 Task: Add Ruffino Prosecco to the cart.
Action: Mouse moved to (777, 260)
Screenshot: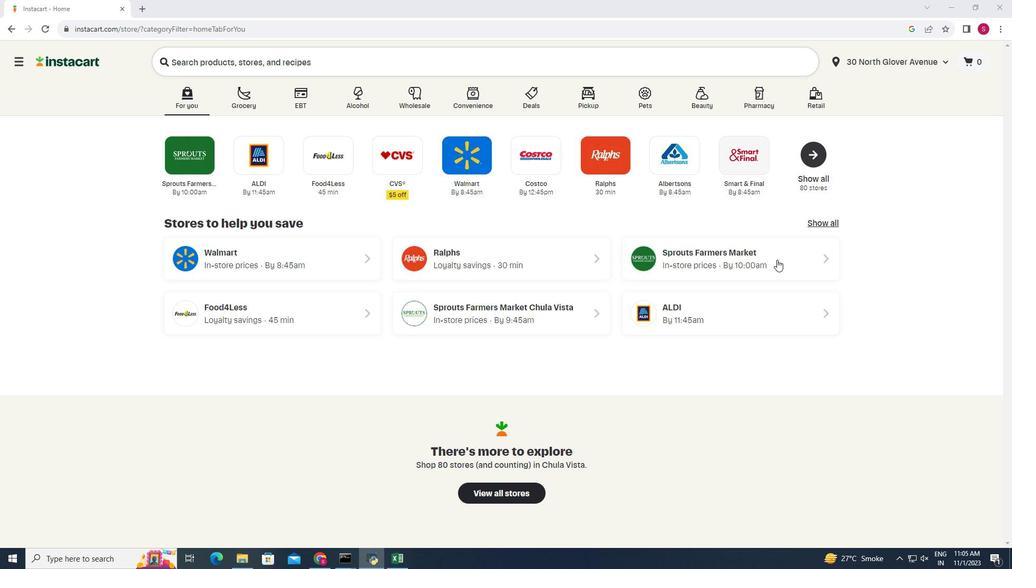 
Action: Mouse pressed left at (777, 260)
Screenshot: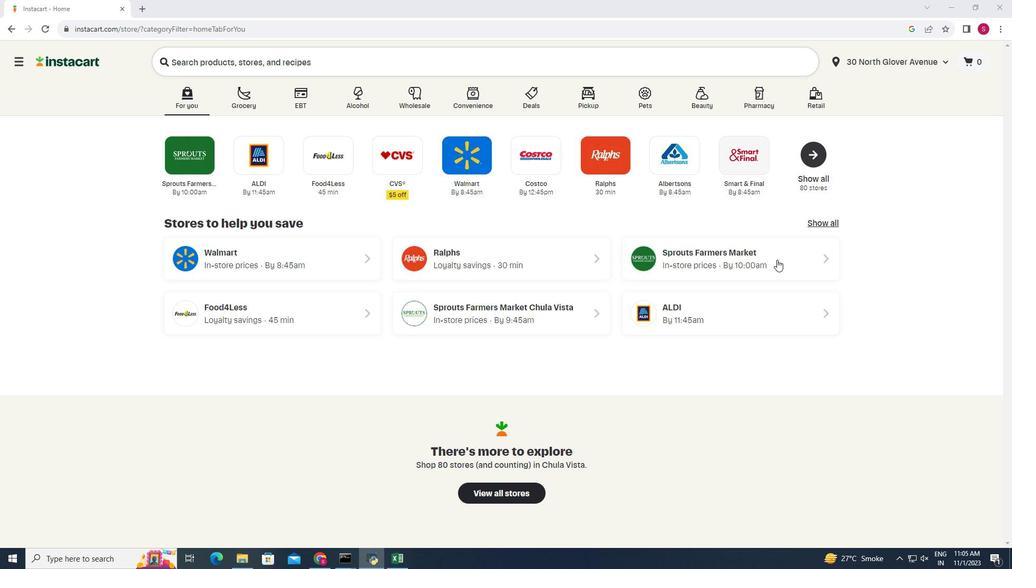 
Action: Mouse moved to (50, 501)
Screenshot: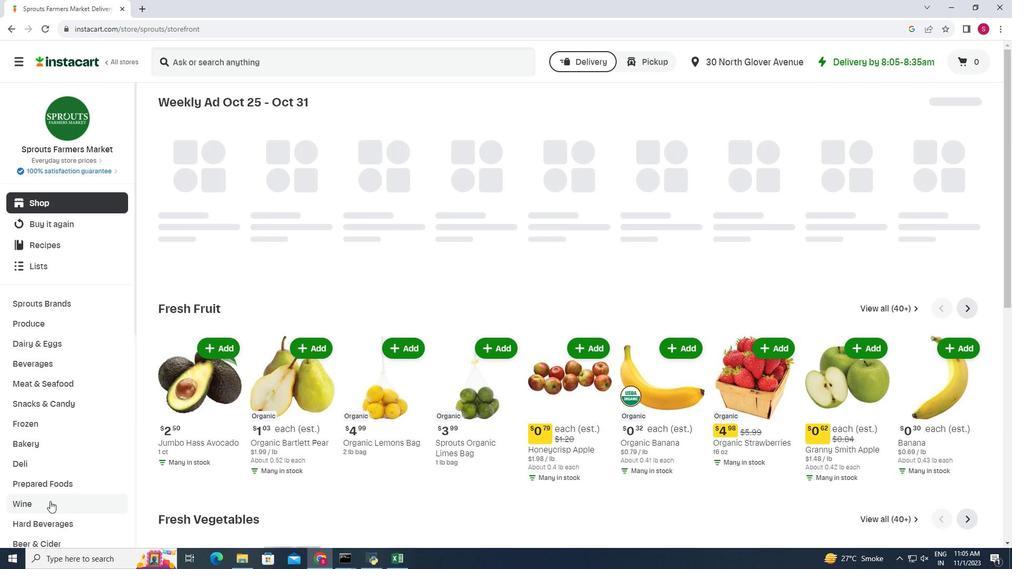 
Action: Mouse pressed left at (50, 501)
Screenshot: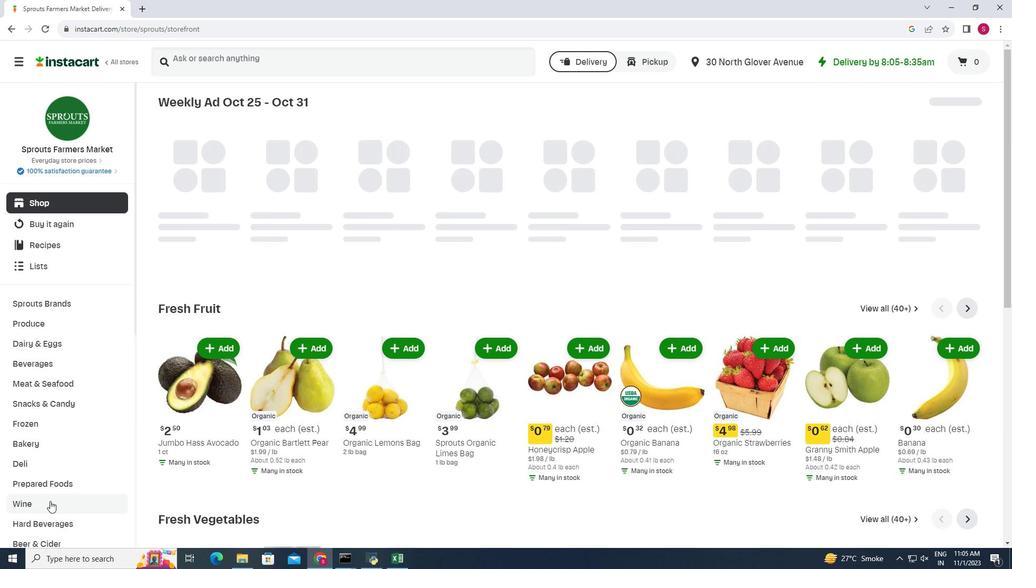 
Action: Mouse moved to (364, 131)
Screenshot: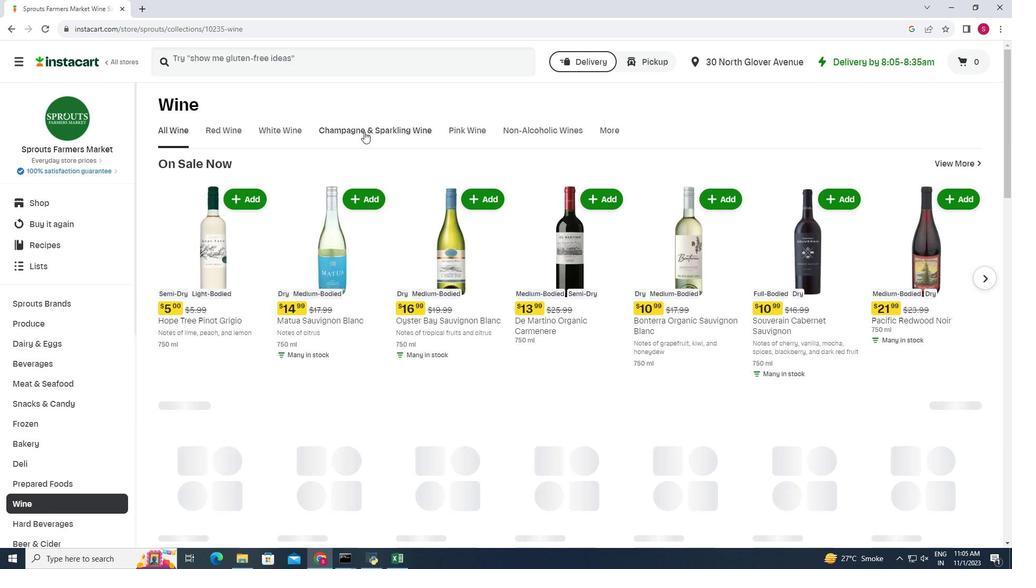 
Action: Mouse pressed left at (364, 131)
Screenshot: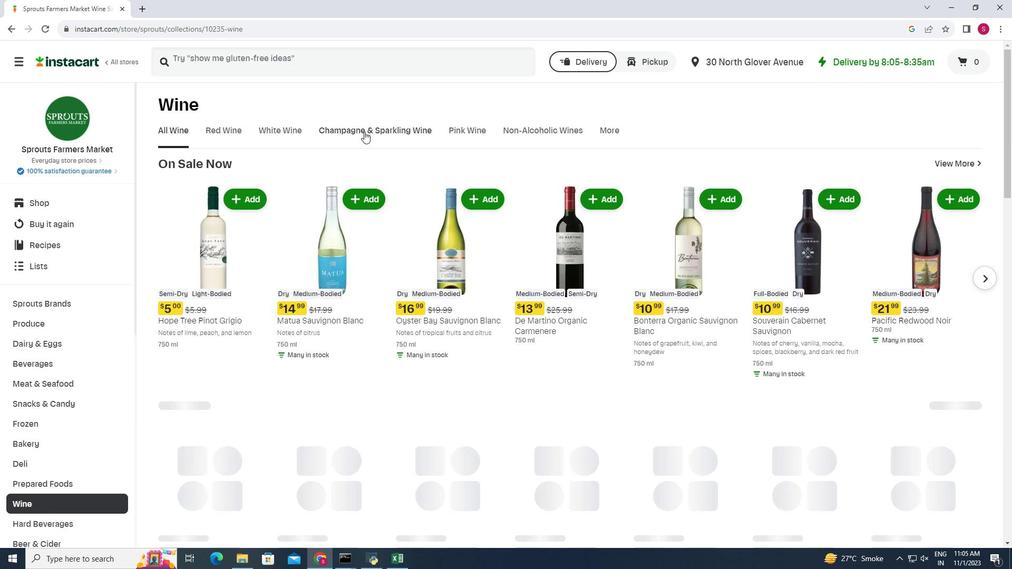 
Action: Mouse moved to (499, 190)
Screenshot: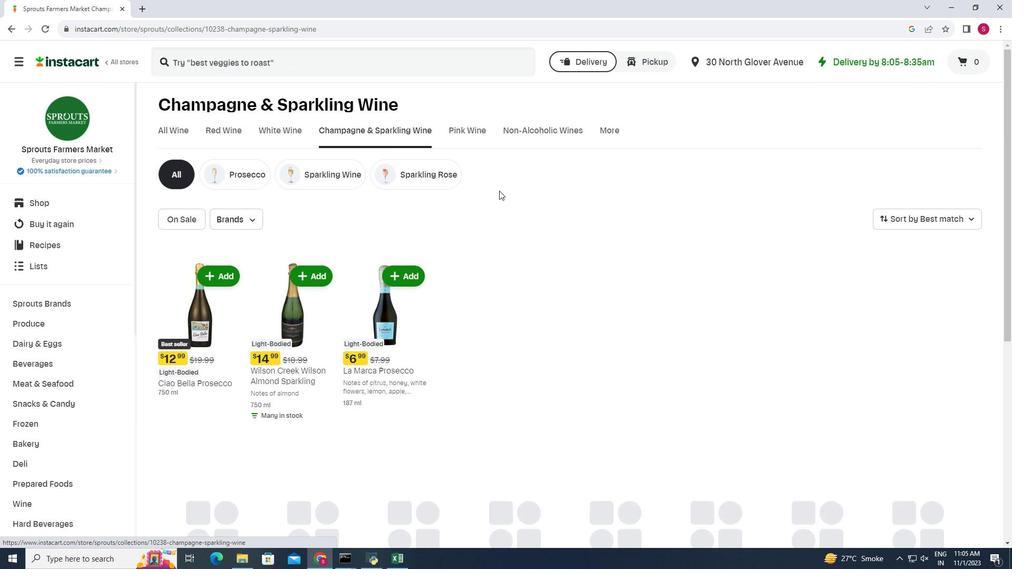 
Action: Mouse scrolled (499, 190) with delta (0, 0)
Screenshot: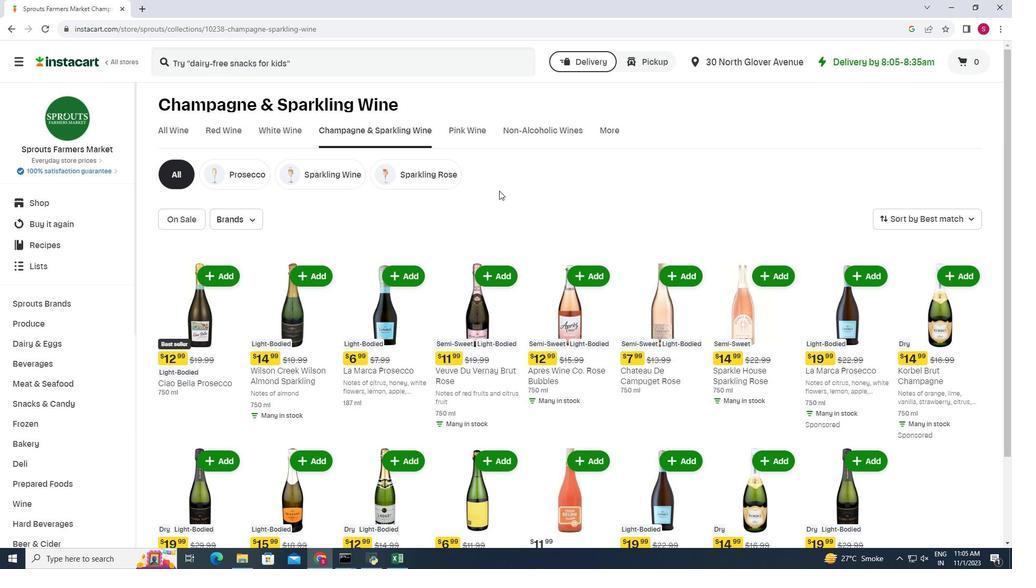 
Action: Mouse moved to (382, 260)
Screenshot: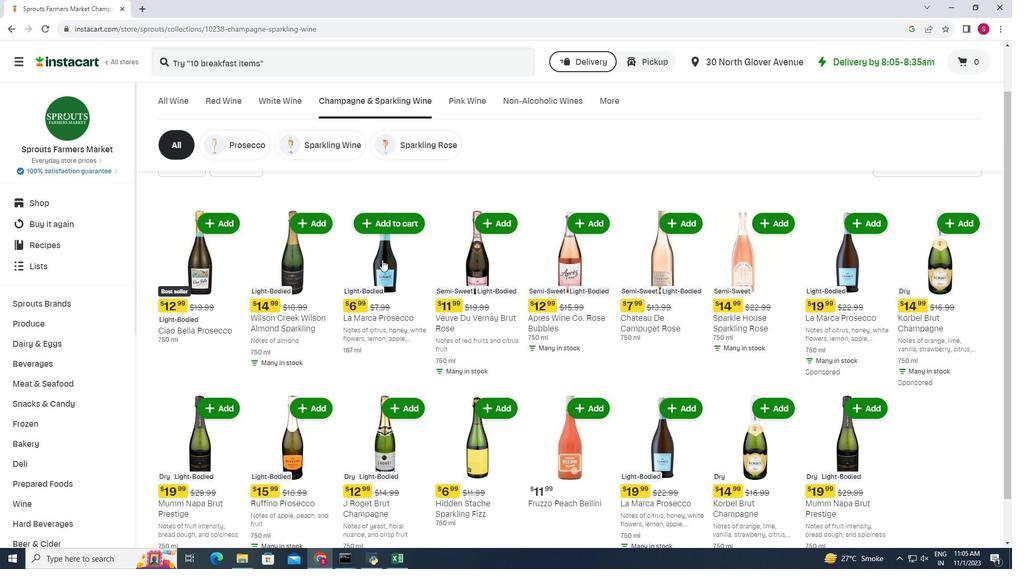 
Action: Mouse scrolled (382, 259) with delta (0, 0)
Screenshot: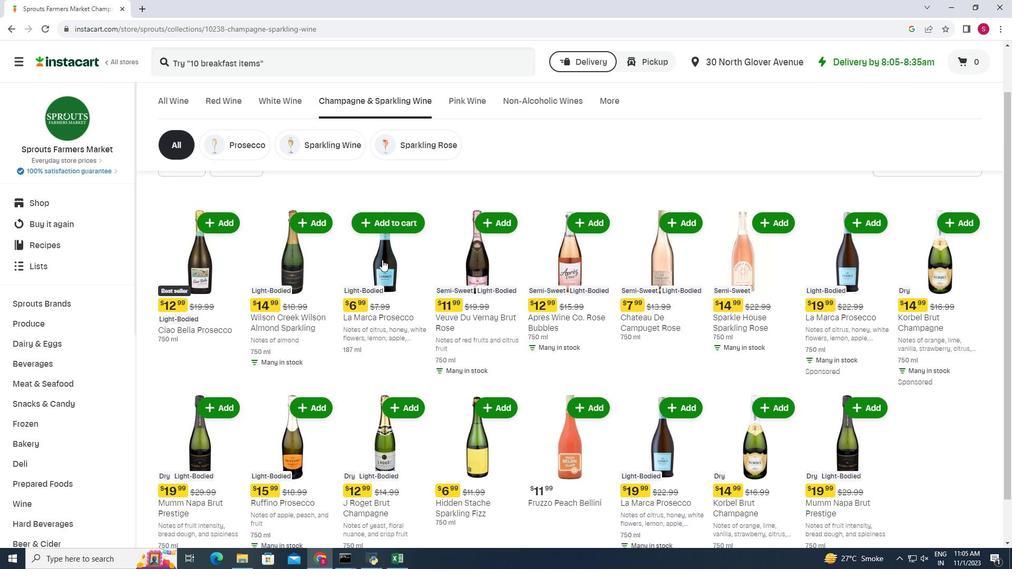 
Action: Mouse moved to (418, 294)
Screenshot: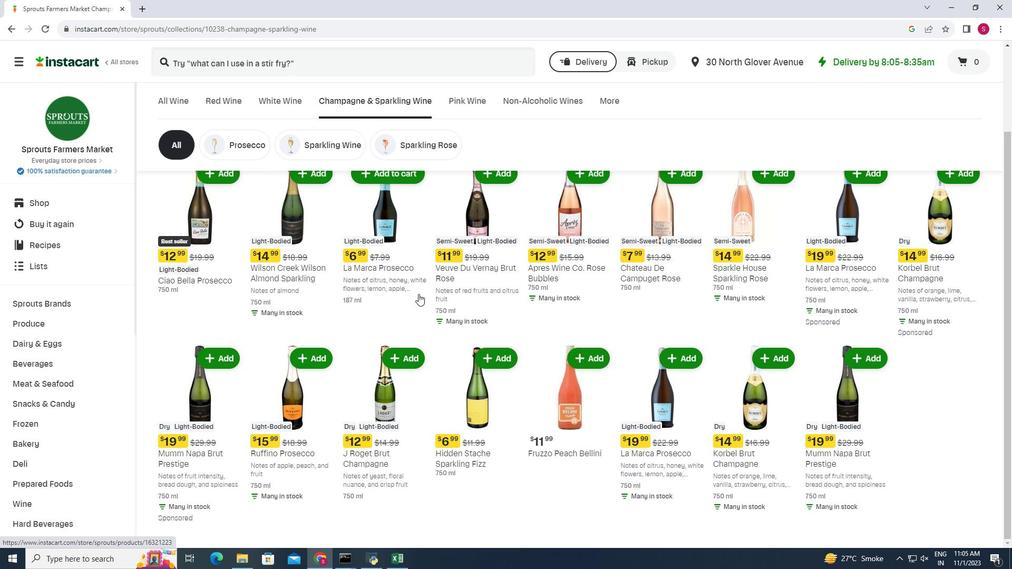 
Action: Mouse scrolled (418, 293) with delta (0, 0)
Screenshot: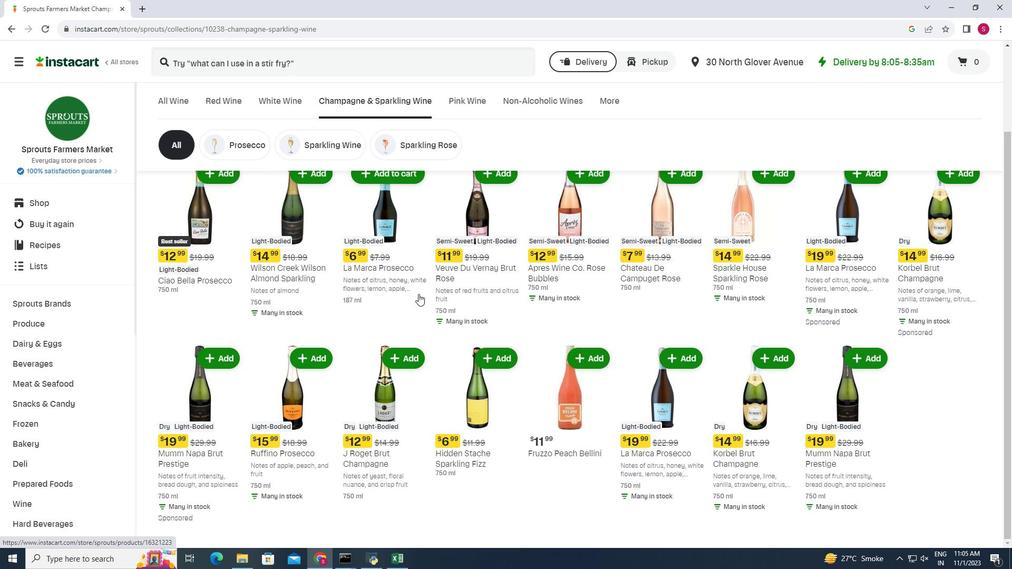
Action: Mouse moved to (302, 359)
Screenshot: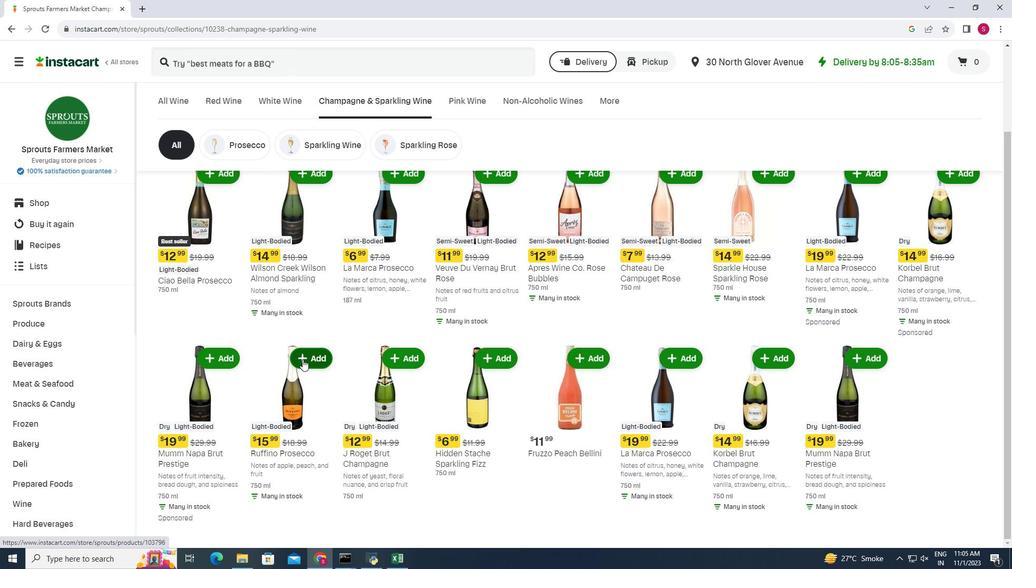 
Action: Mouse pressed left at (302, 359)
Screenshot: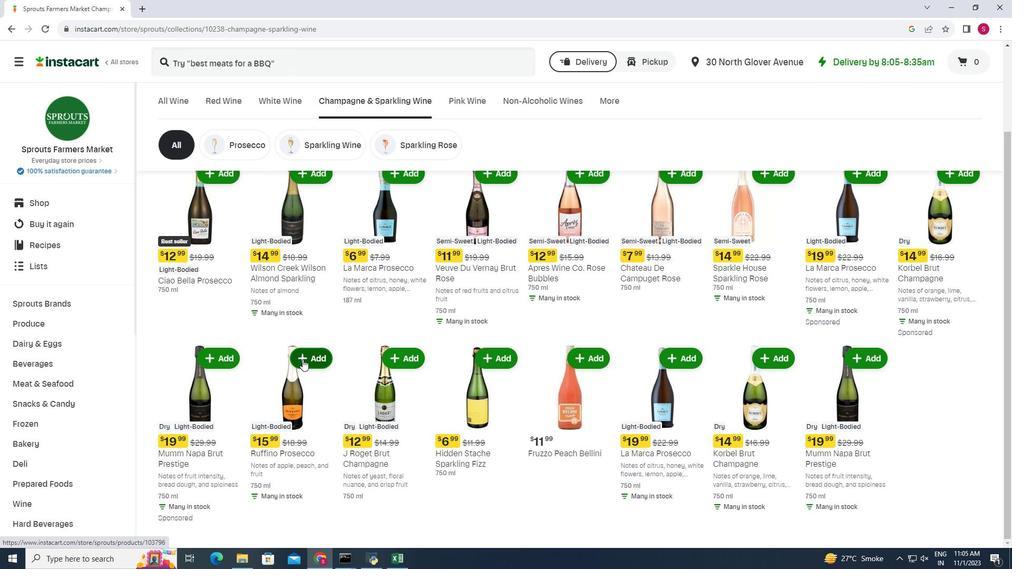 
Action: Mouse moved to (321, 317)
Screenshot: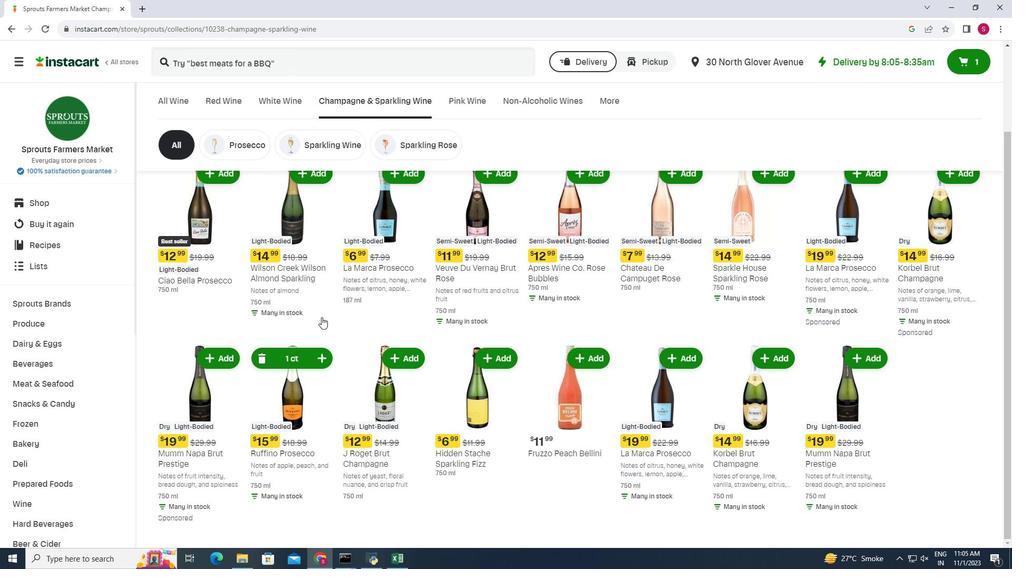 
